 Task: Create a section Data Analytics Sprint and in the section, add a milestone Cloud Migration in the project VikingTech.
Action: Mouse moved to (81, 476)
Screenshot: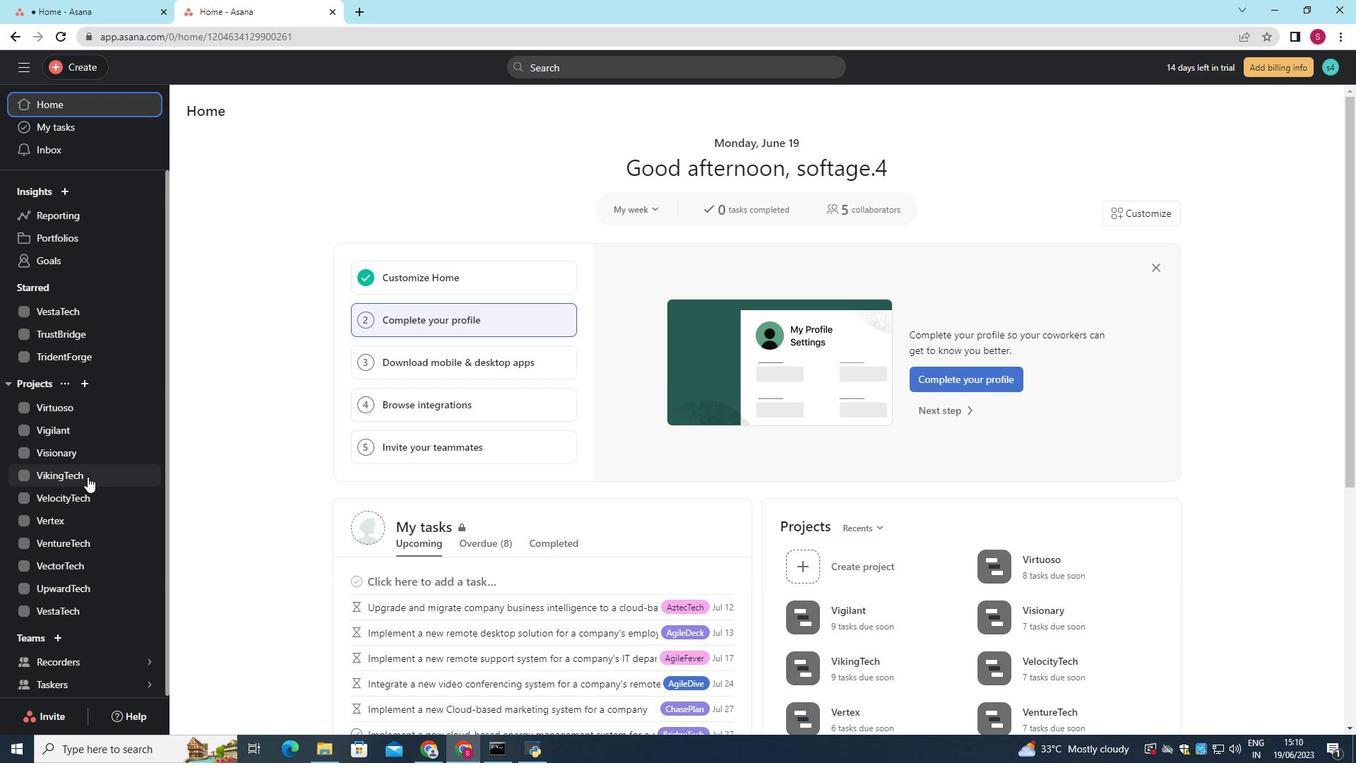 
Action: Mouse pressed left at (81, 476)
Screenshot: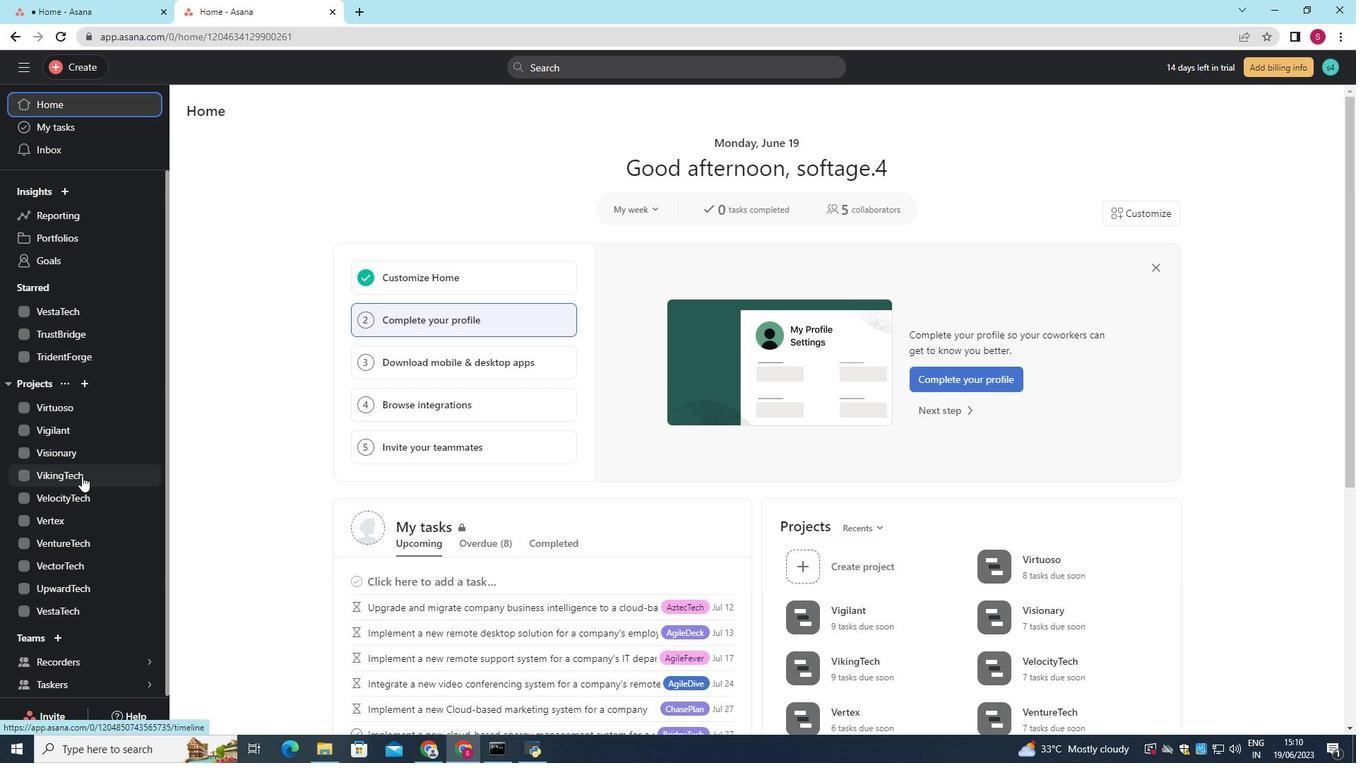 
Action: Mouse moved to (236, 592)
Screenshot: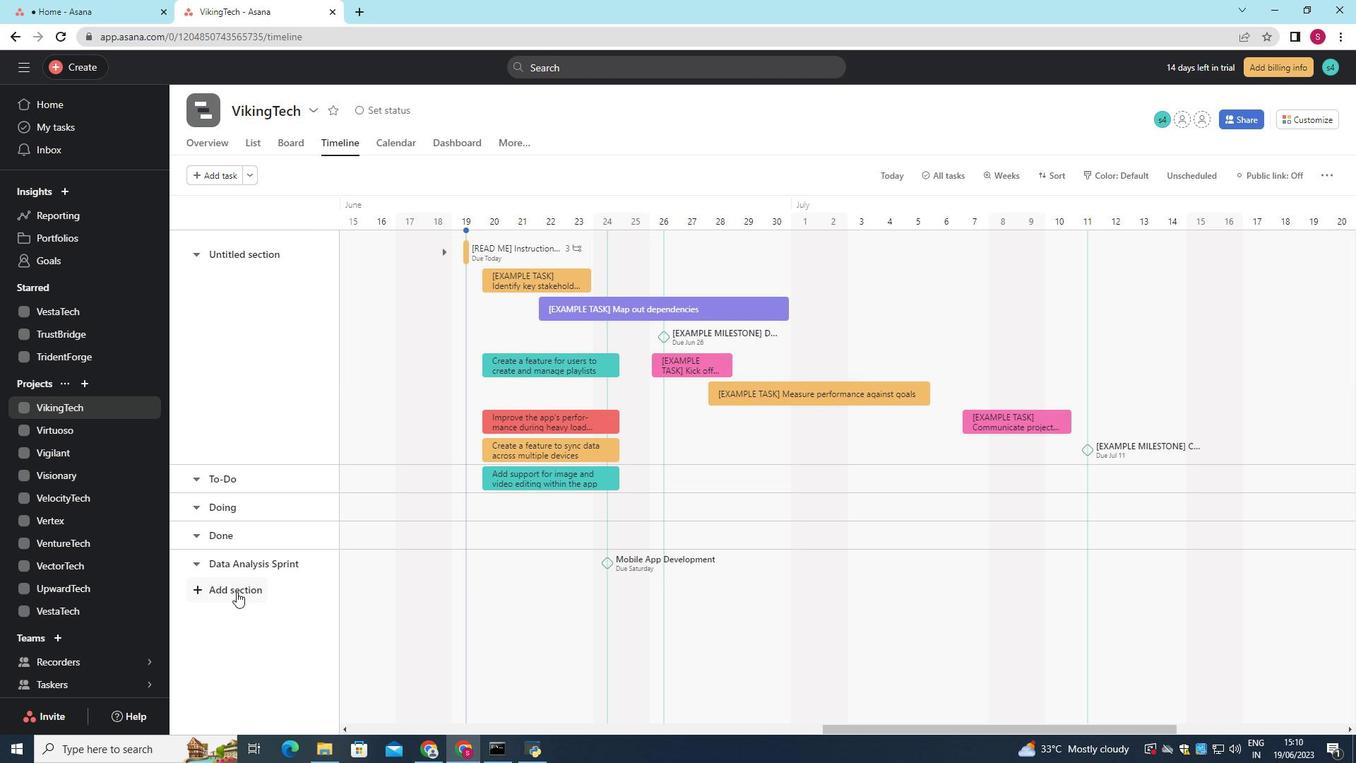 
Action: Mouse pressed left at (236, 592)
Screenshot: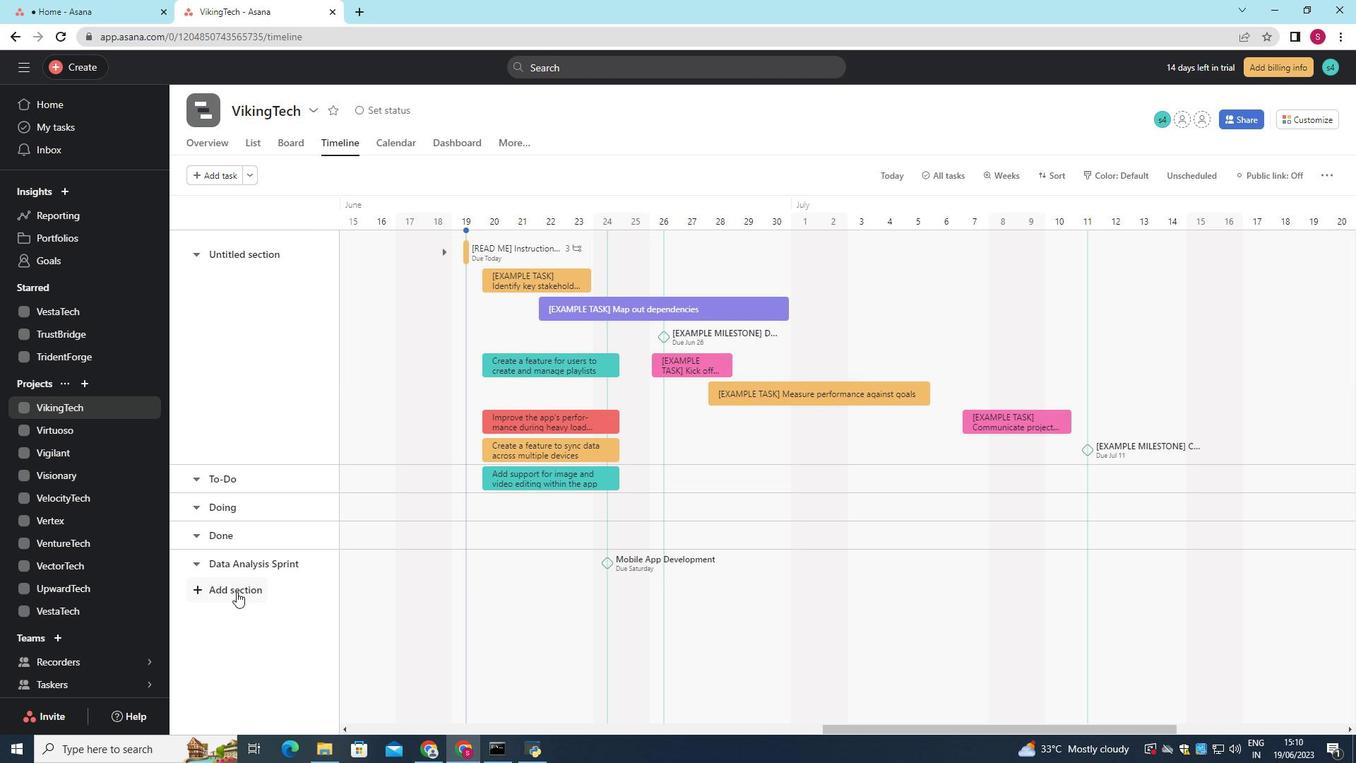 
Action: Mouse moved to (235, 592)
Screenshot: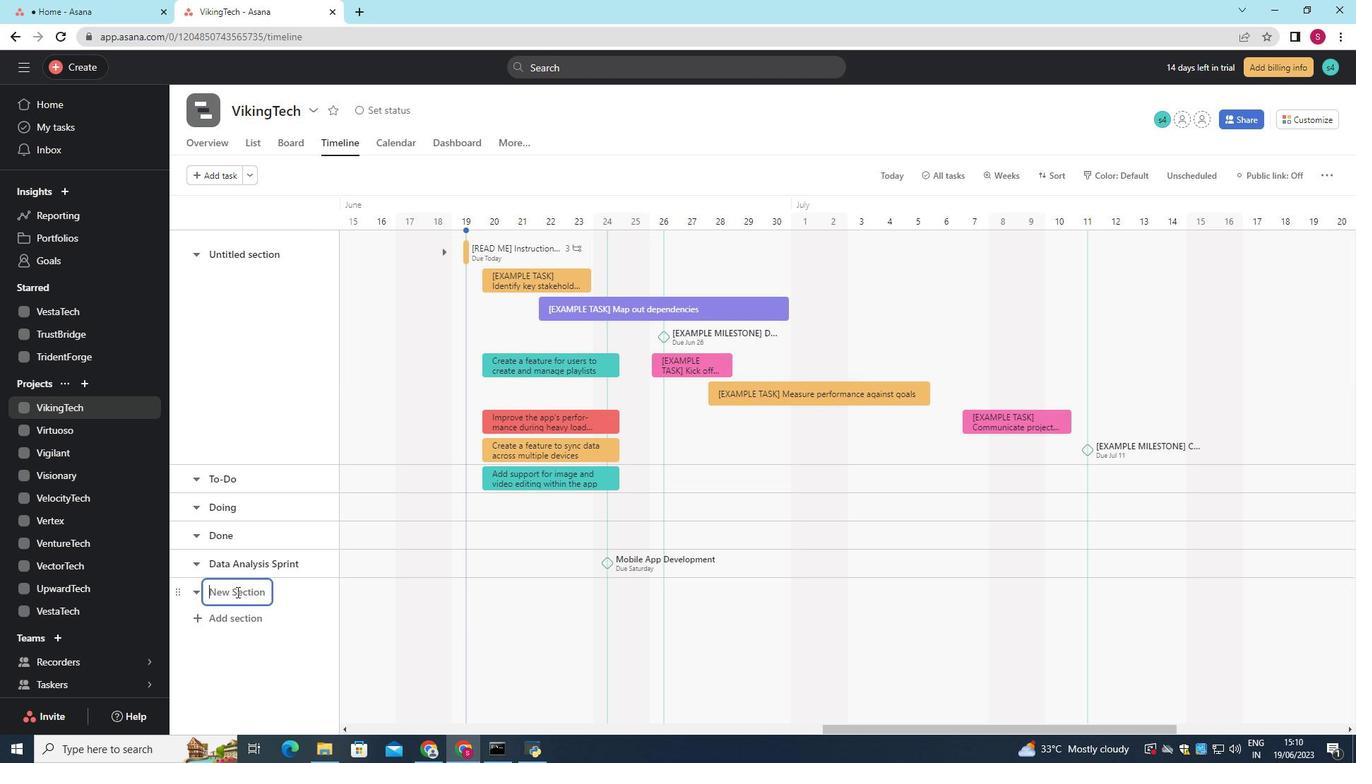 
Action: Key pressed <Key.shift>Data<Key.space><Key.shift>Analytics<Key.space><Key.shift>Sprint<Key.enter>
Screenshot: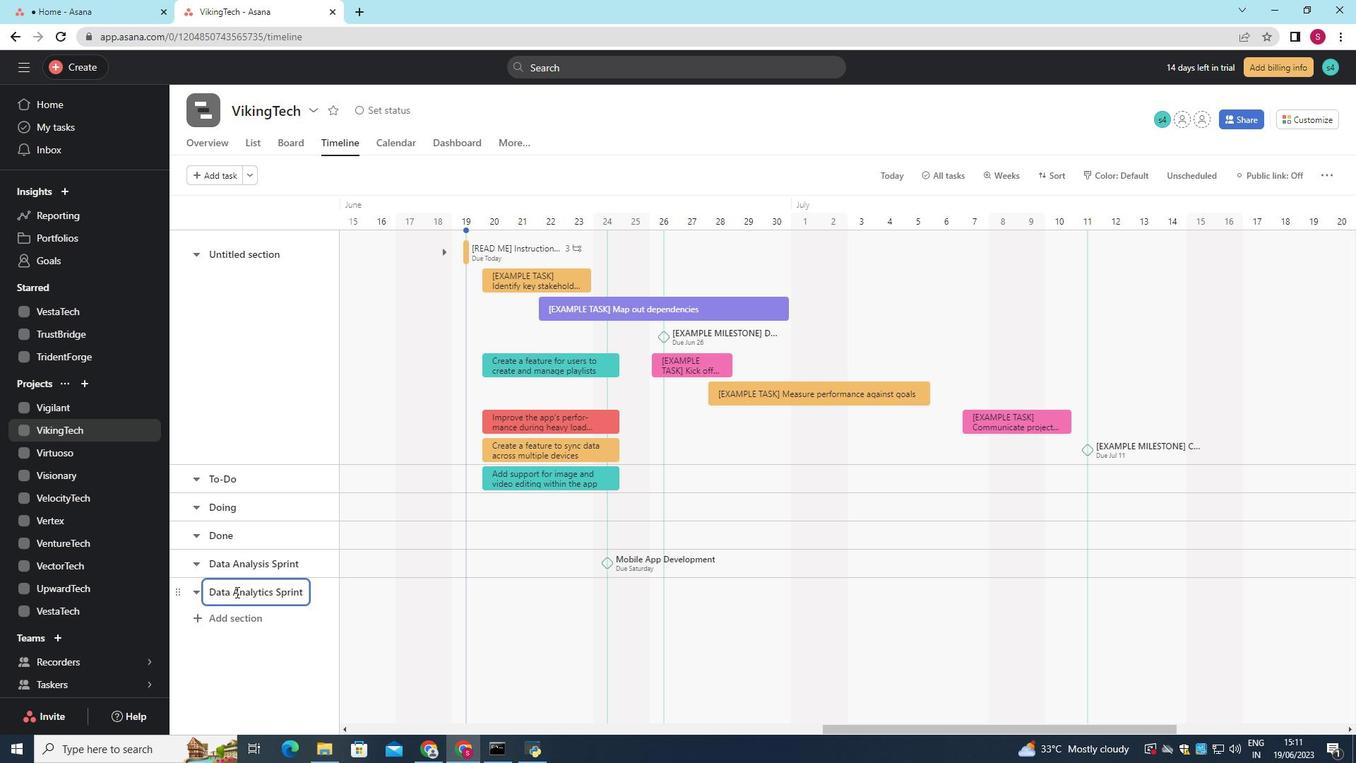 
Action: Mouse moved to (486, 595)
Screenshot: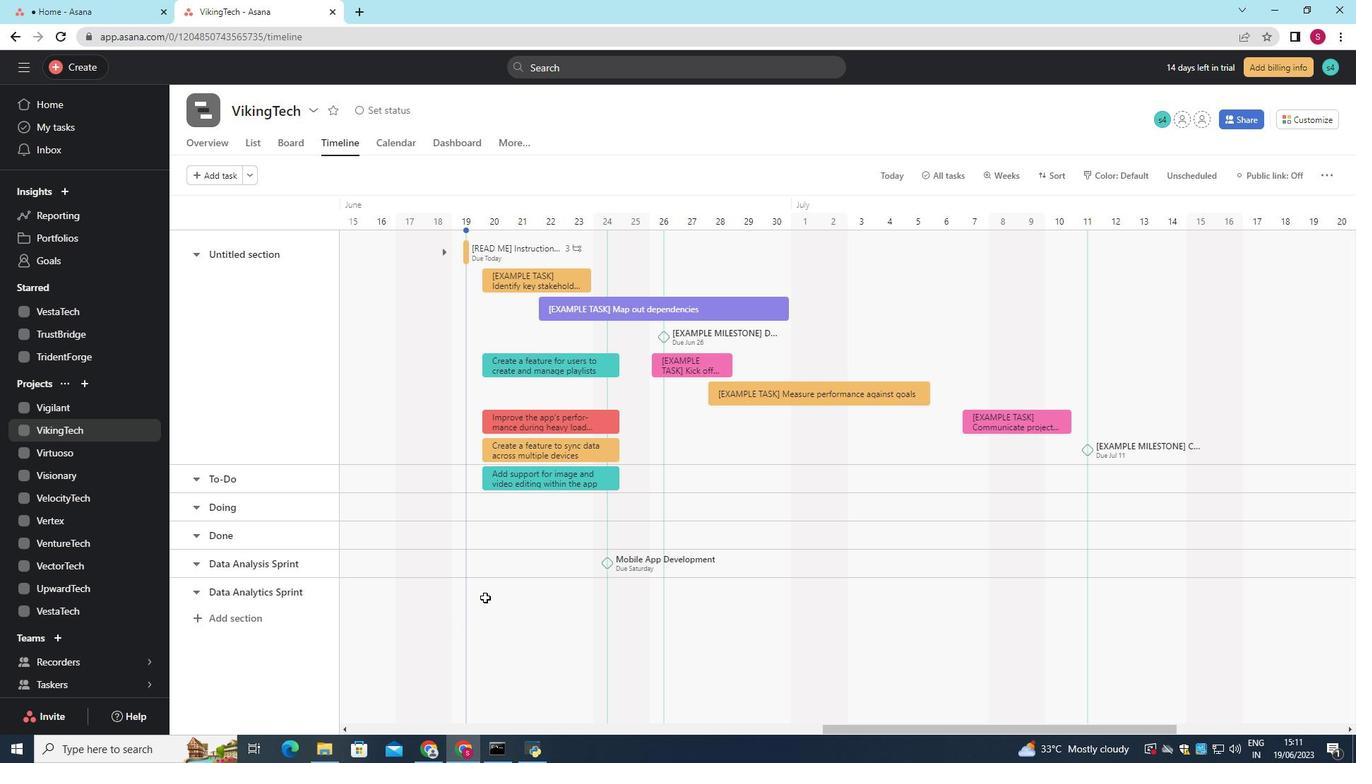 
Action: Mouse pressed left at (486, 595)
Screenshot: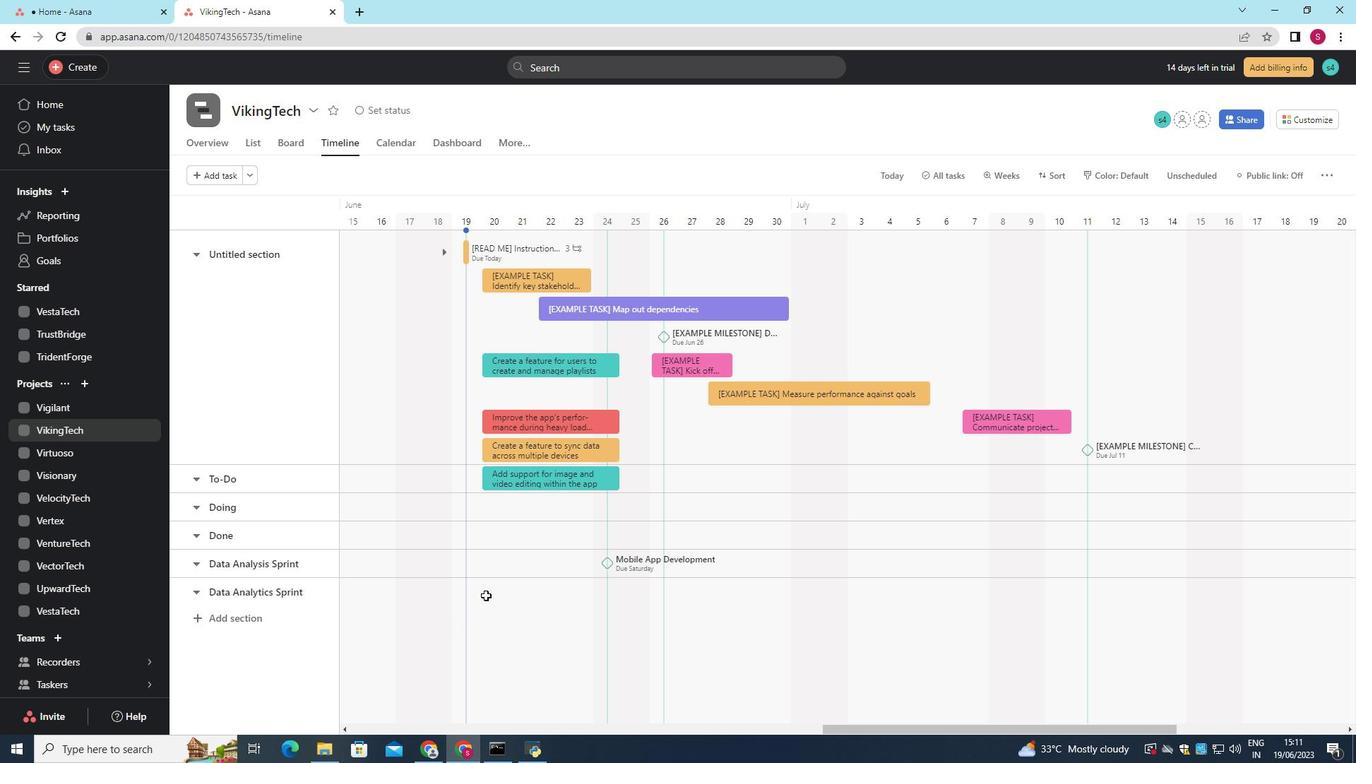 
Action: Key pressed <Key.shift>Cloud<Key.space><Key.shift>Migration
Screenshot: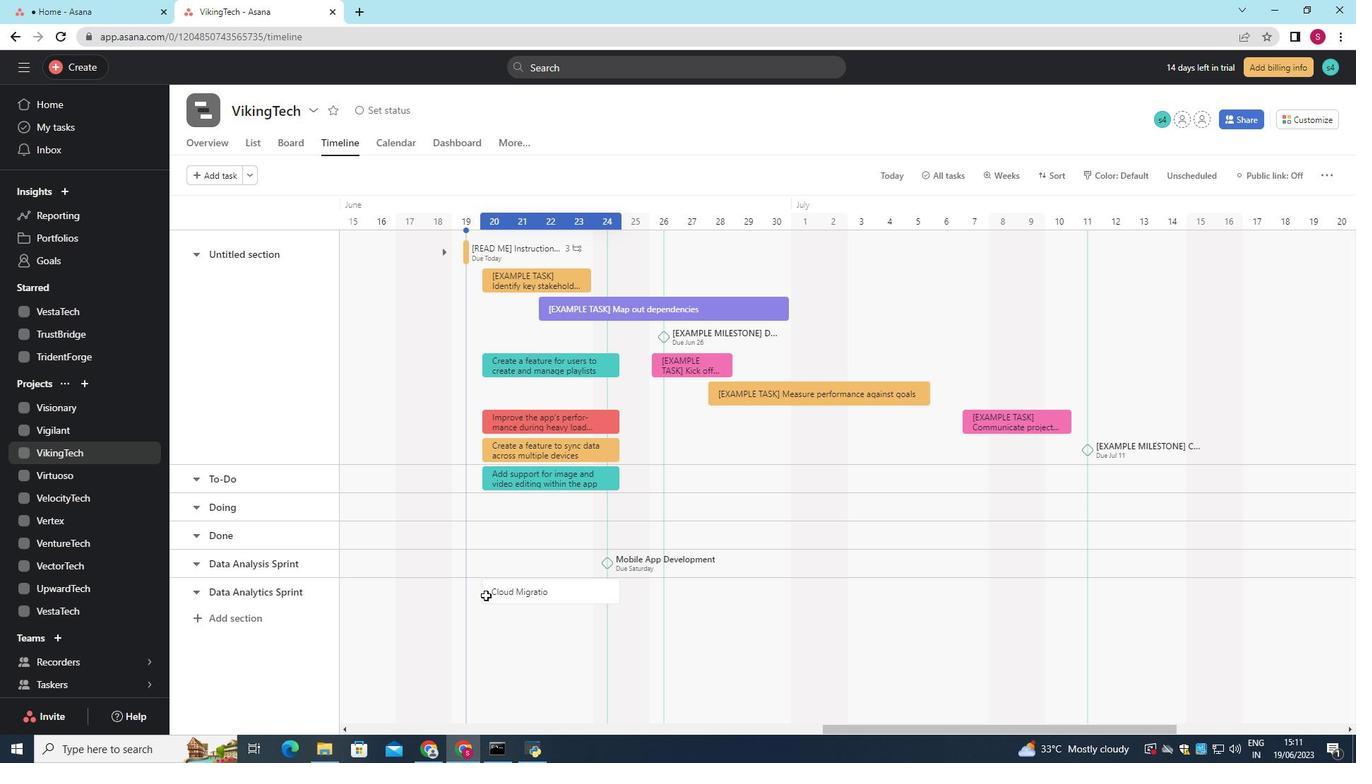 
Action: Mouse moved to (480, 592)
Screenshot: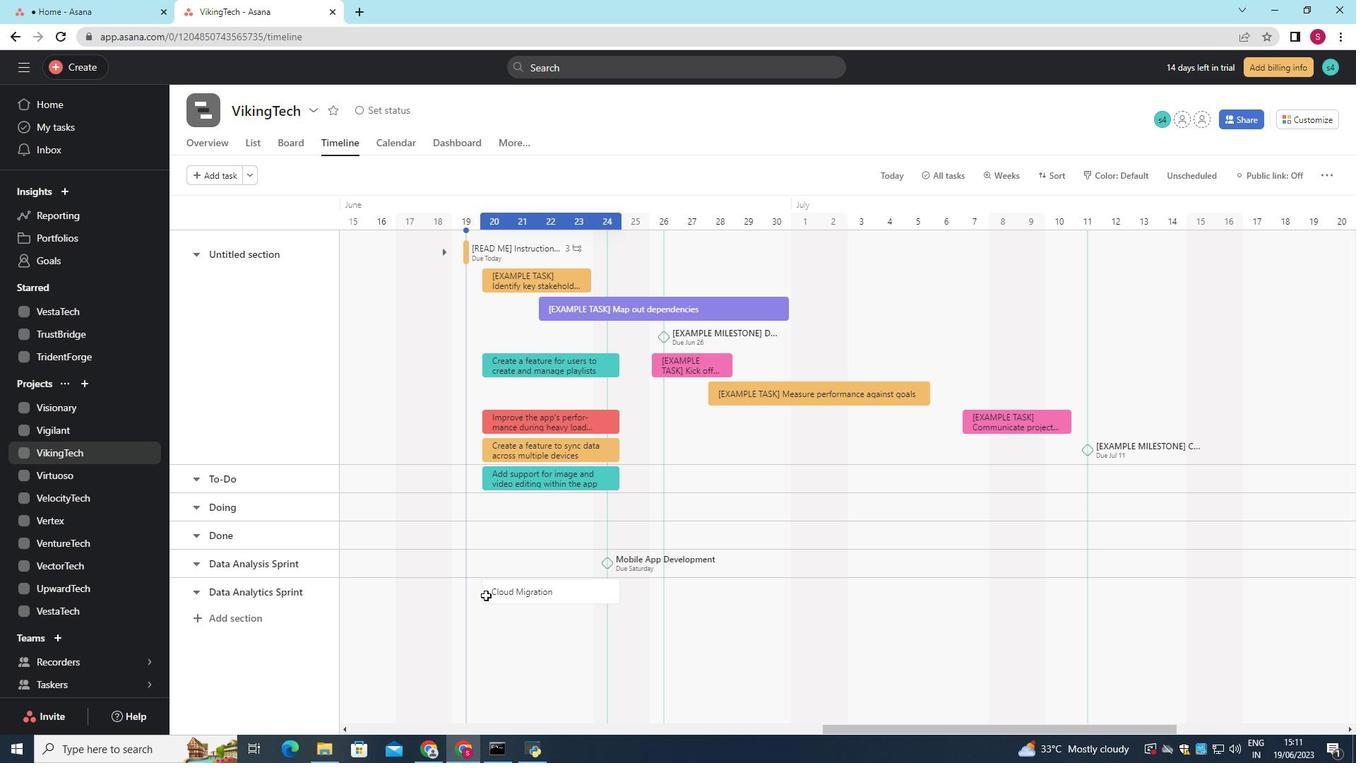 
Action: Key pressed <Key.enter>
Screenshot: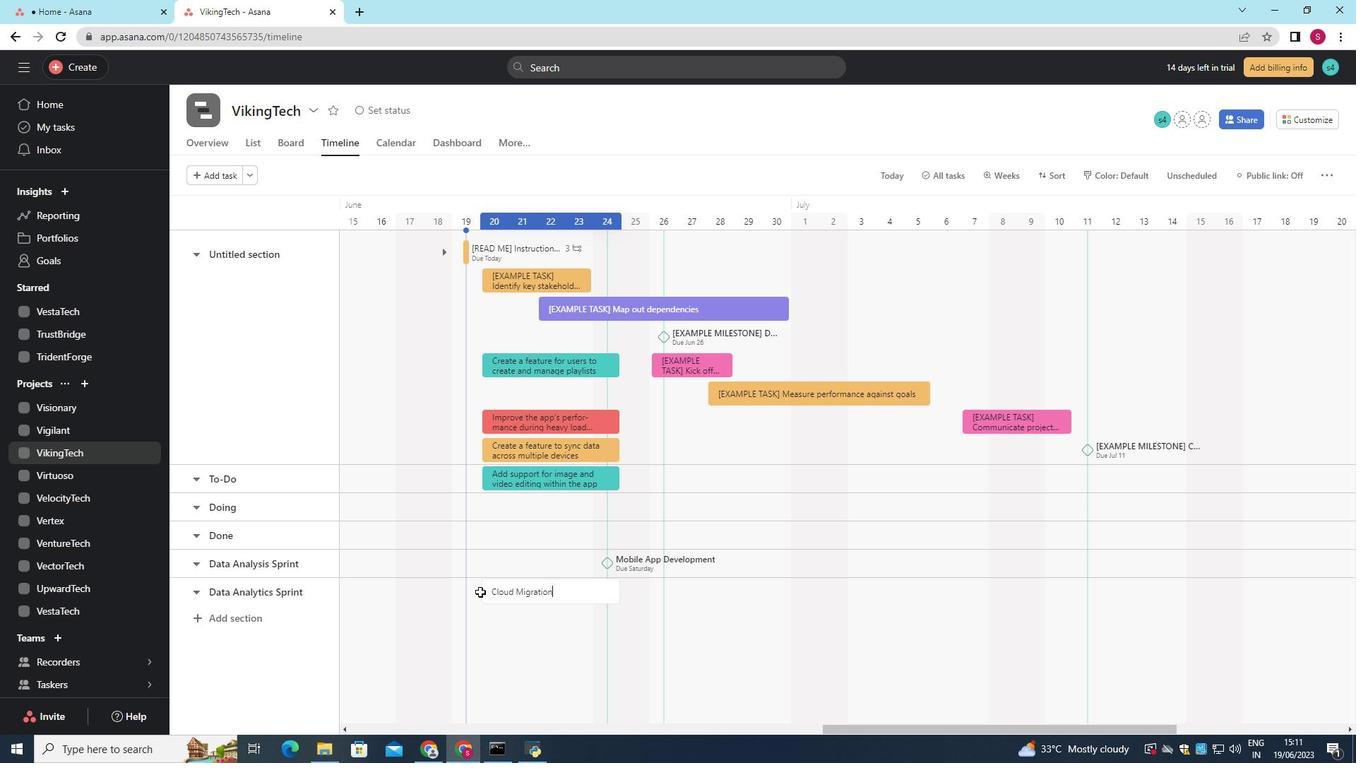 
Action: Mouse moved to (570, 605)
Screenshot: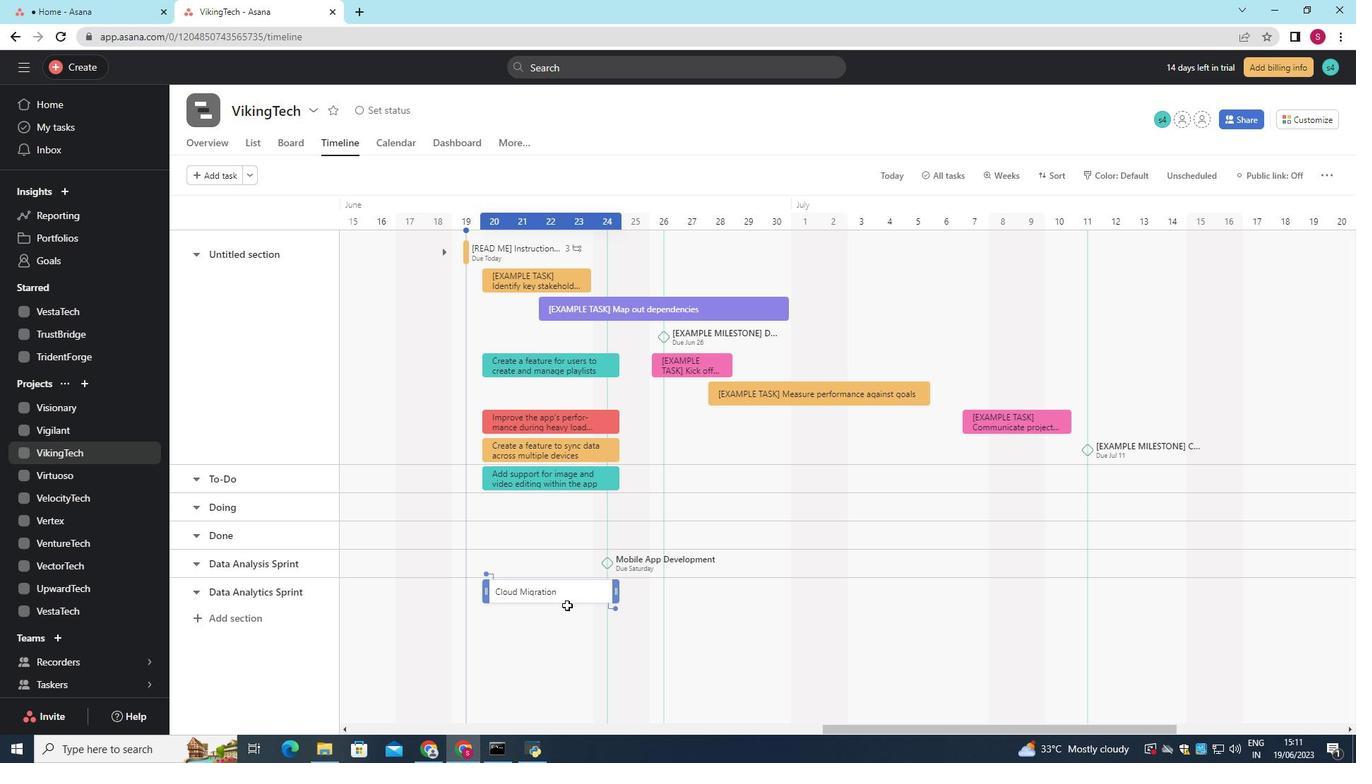 
Action: Mouse pressed right at (570, 605)
Screenshot: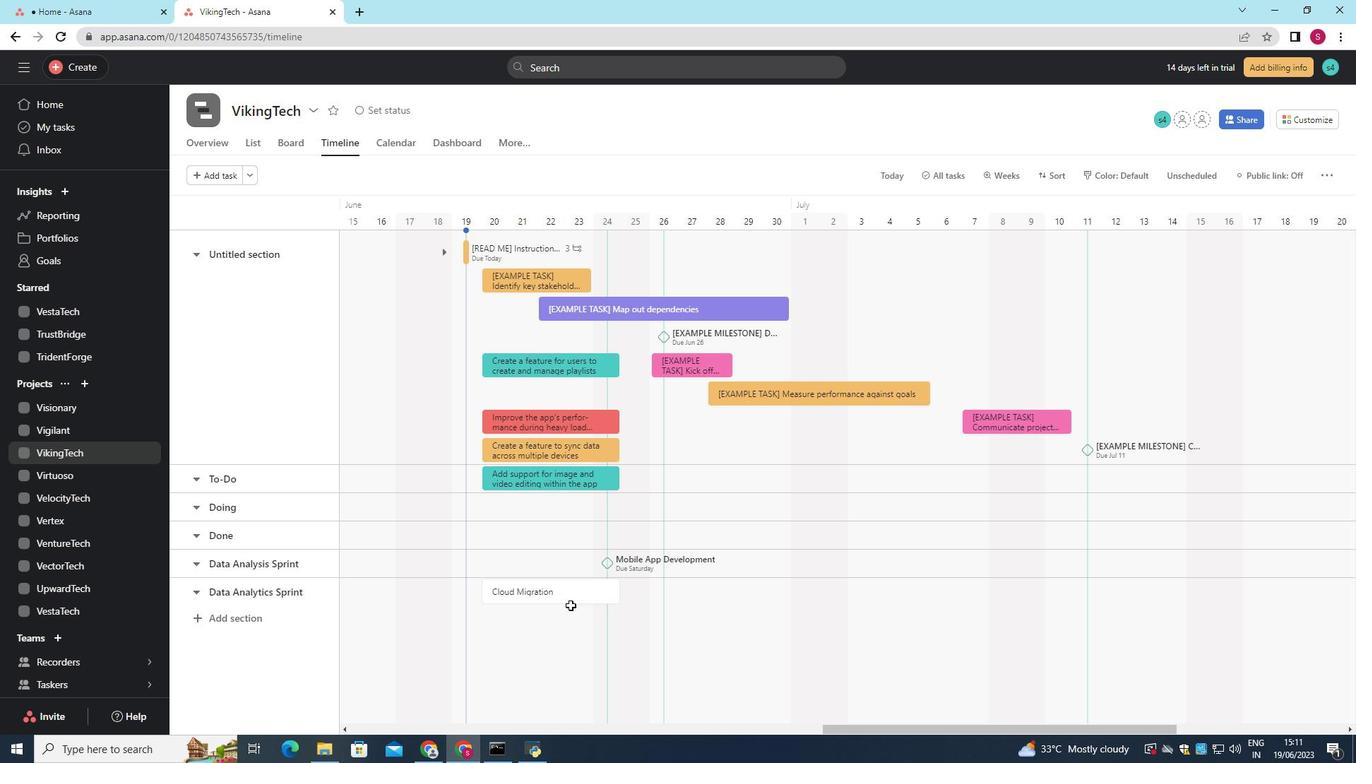 
Action: Mouse moved to (543, 673)
Screenshot: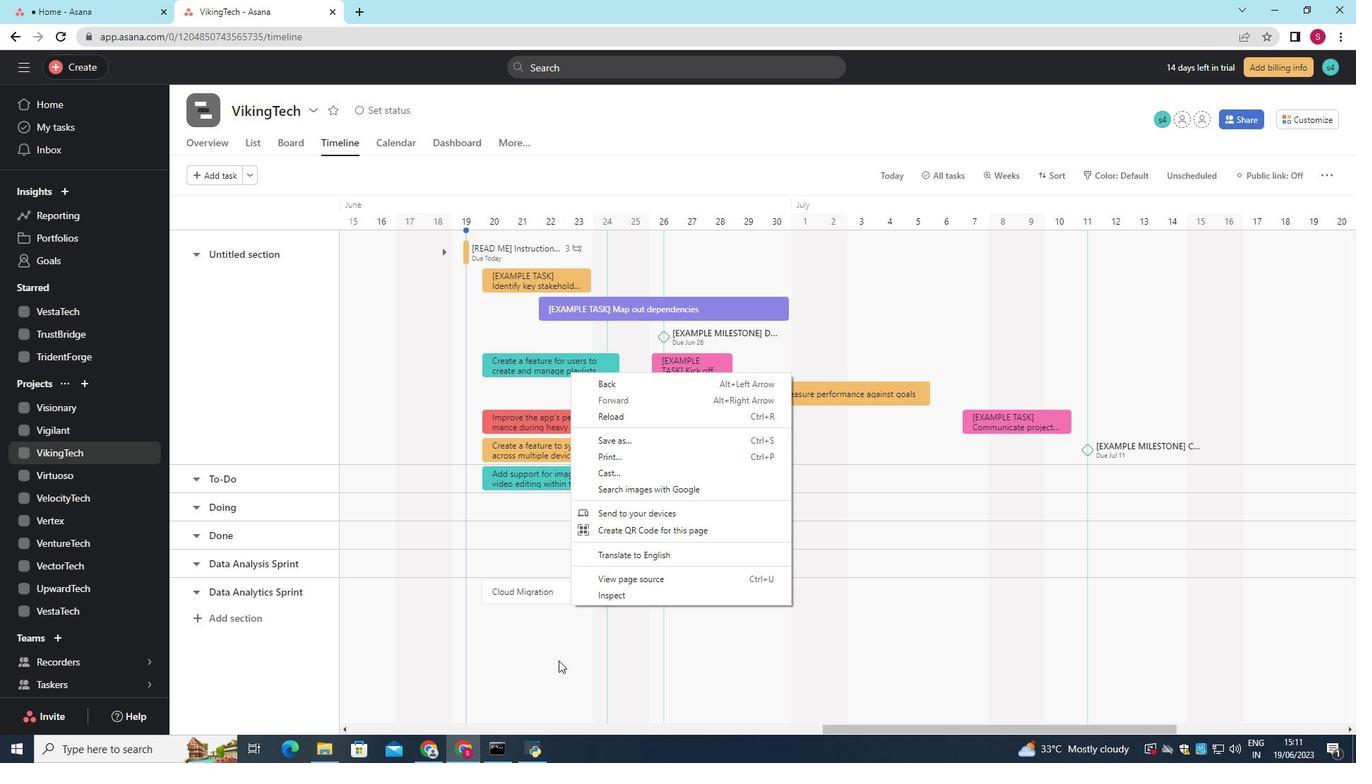 
Action: Mouse pressed left at (543, 673)
Screenshot: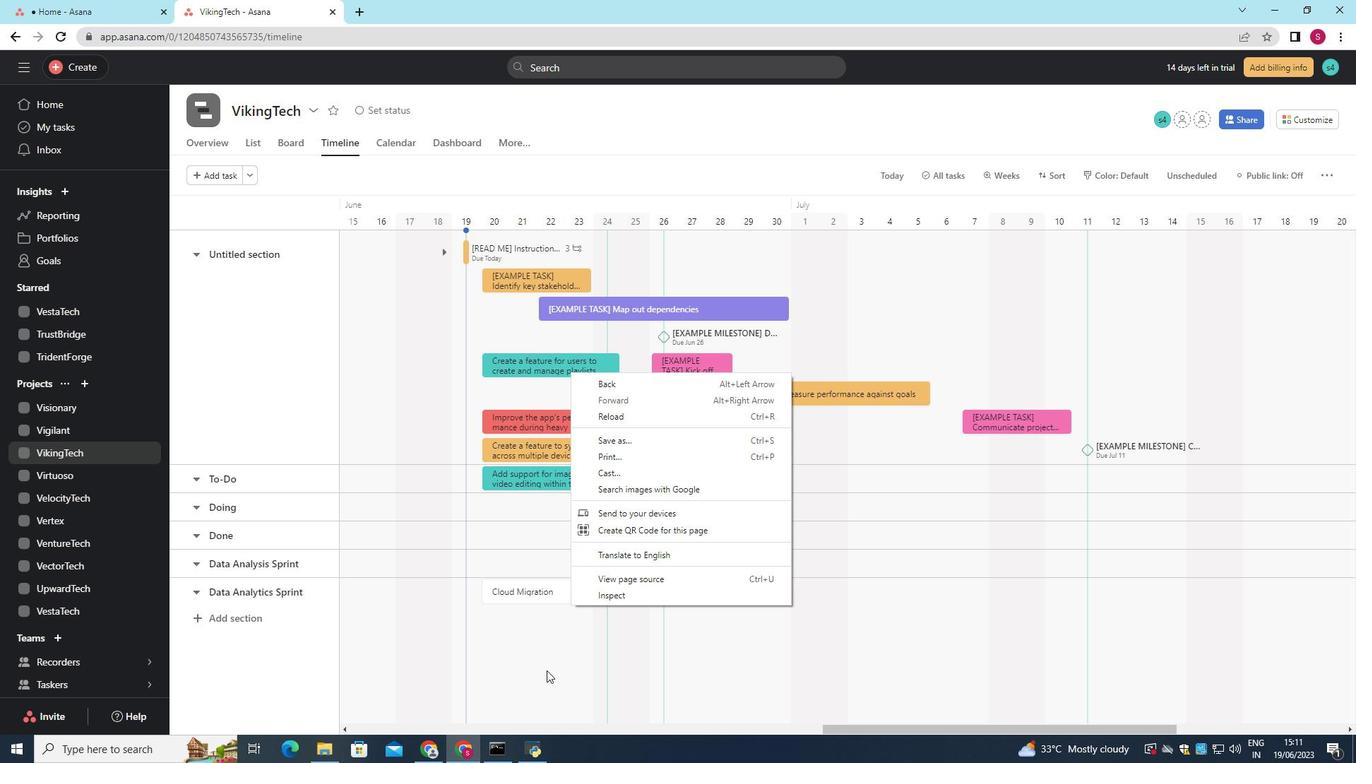 
Action: Mouse moved to (575, 585)
Screenshot: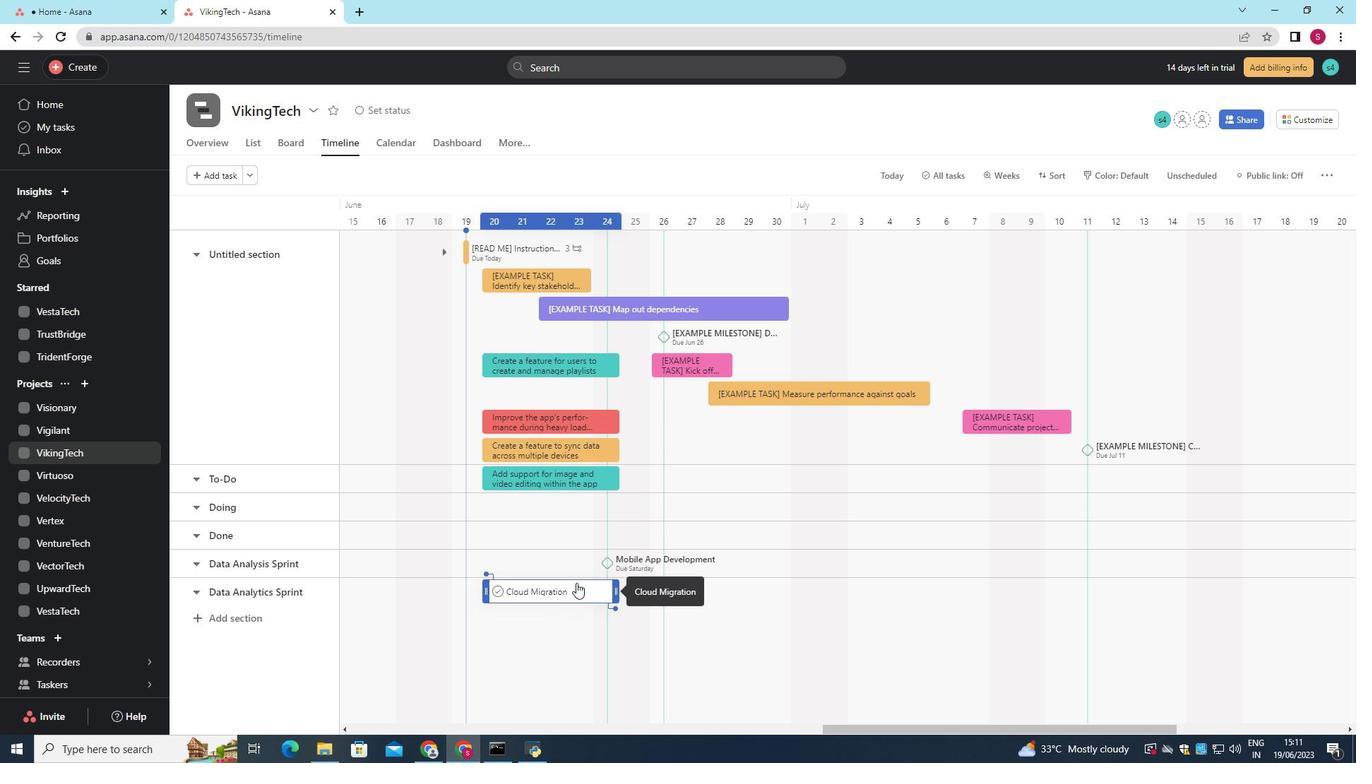 
Action: Mouse pressed right at (575, 585)
Screenshot: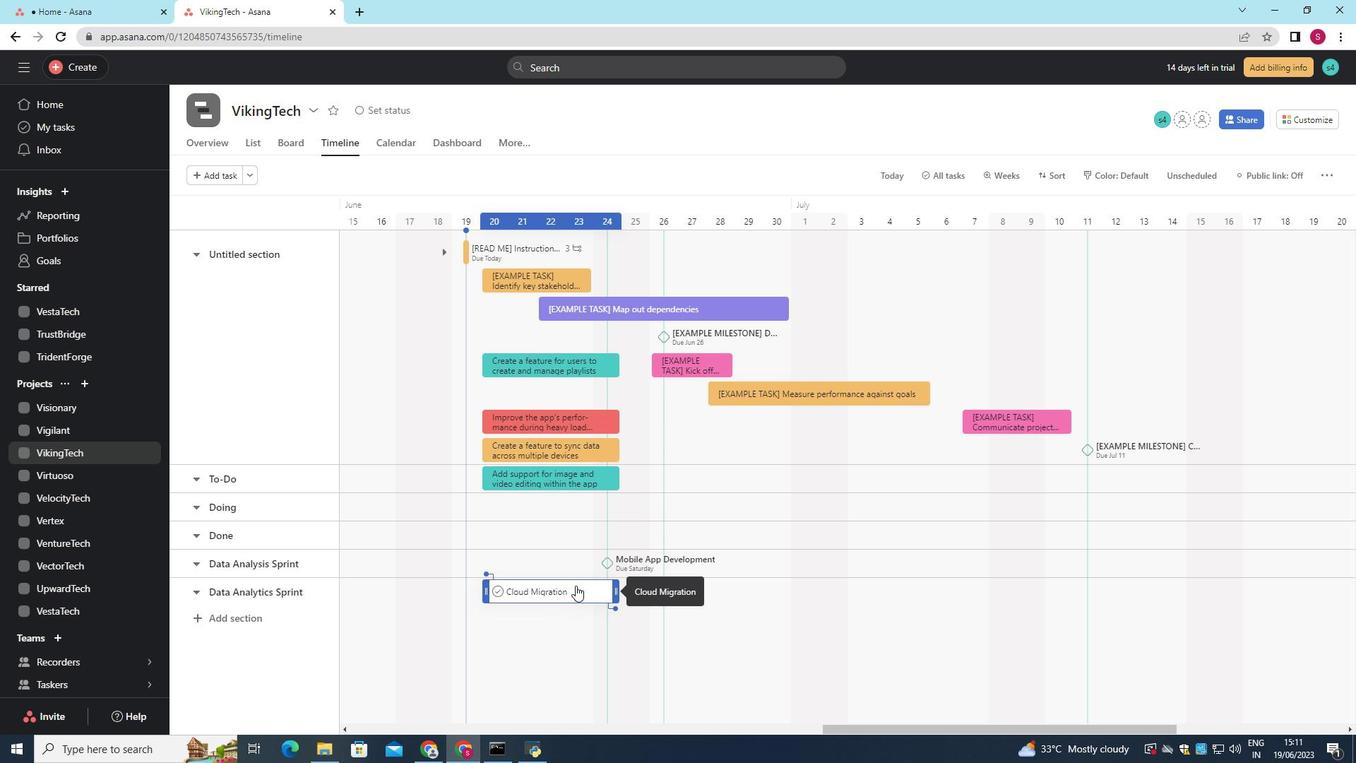 
Action: Mouse moved to (615, 517)
Screenshot: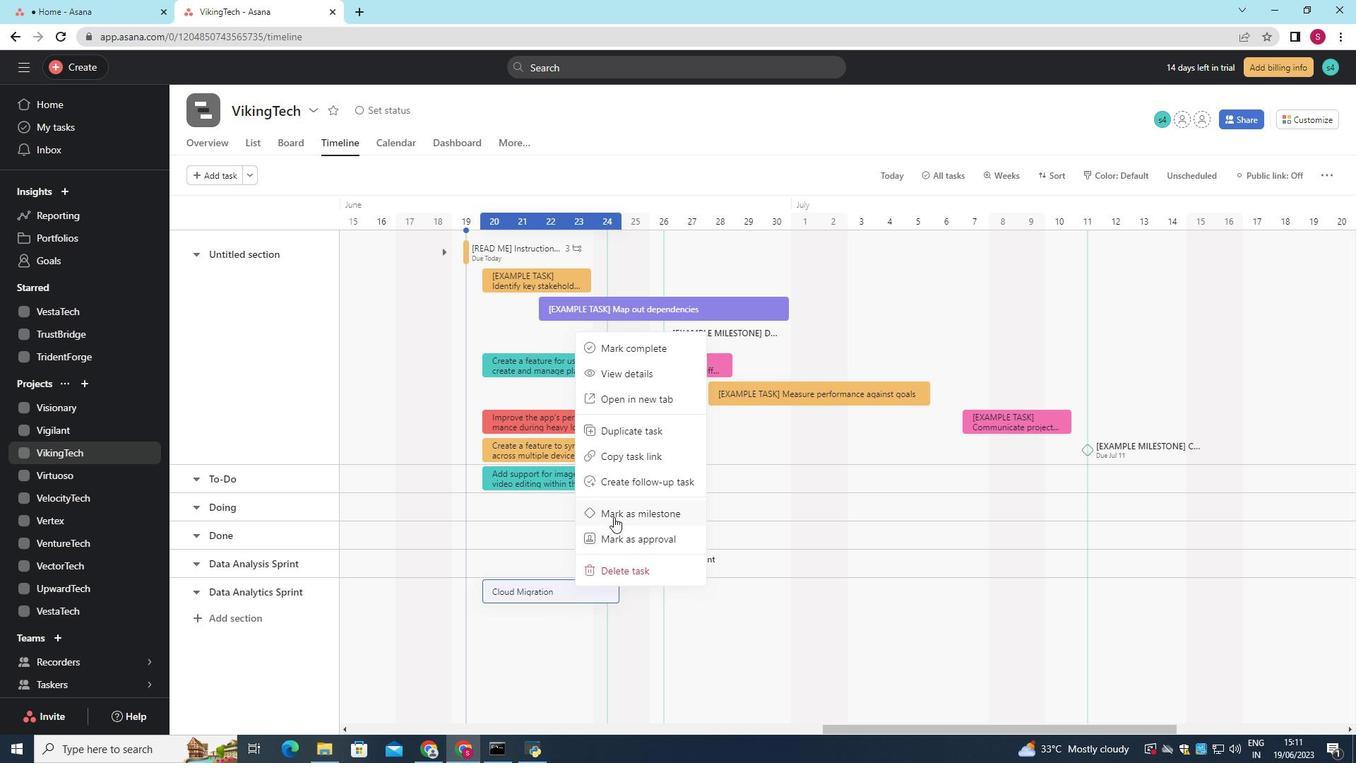 
Action: Mouse pressed left at (615, 517)
Screenshot: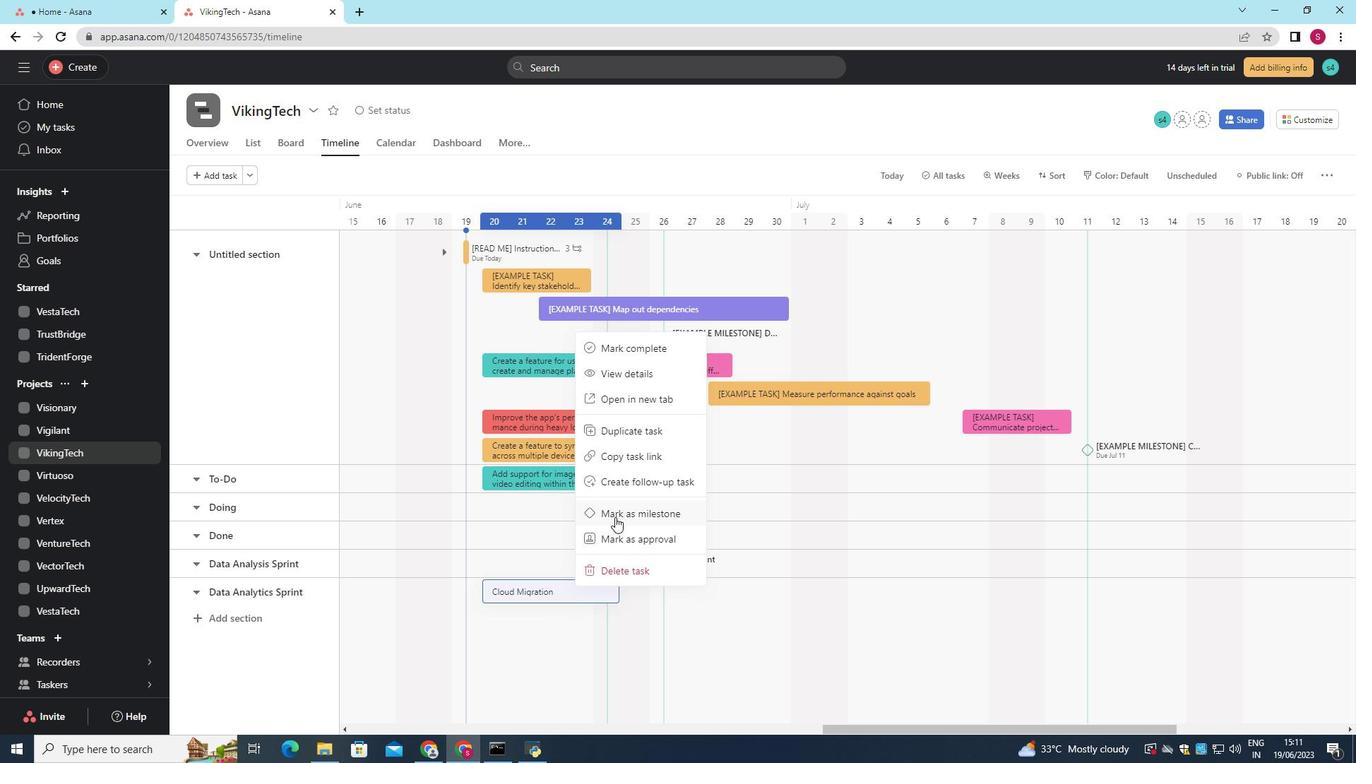 
Action: Mouse moved to (615, 517)
Screenshot: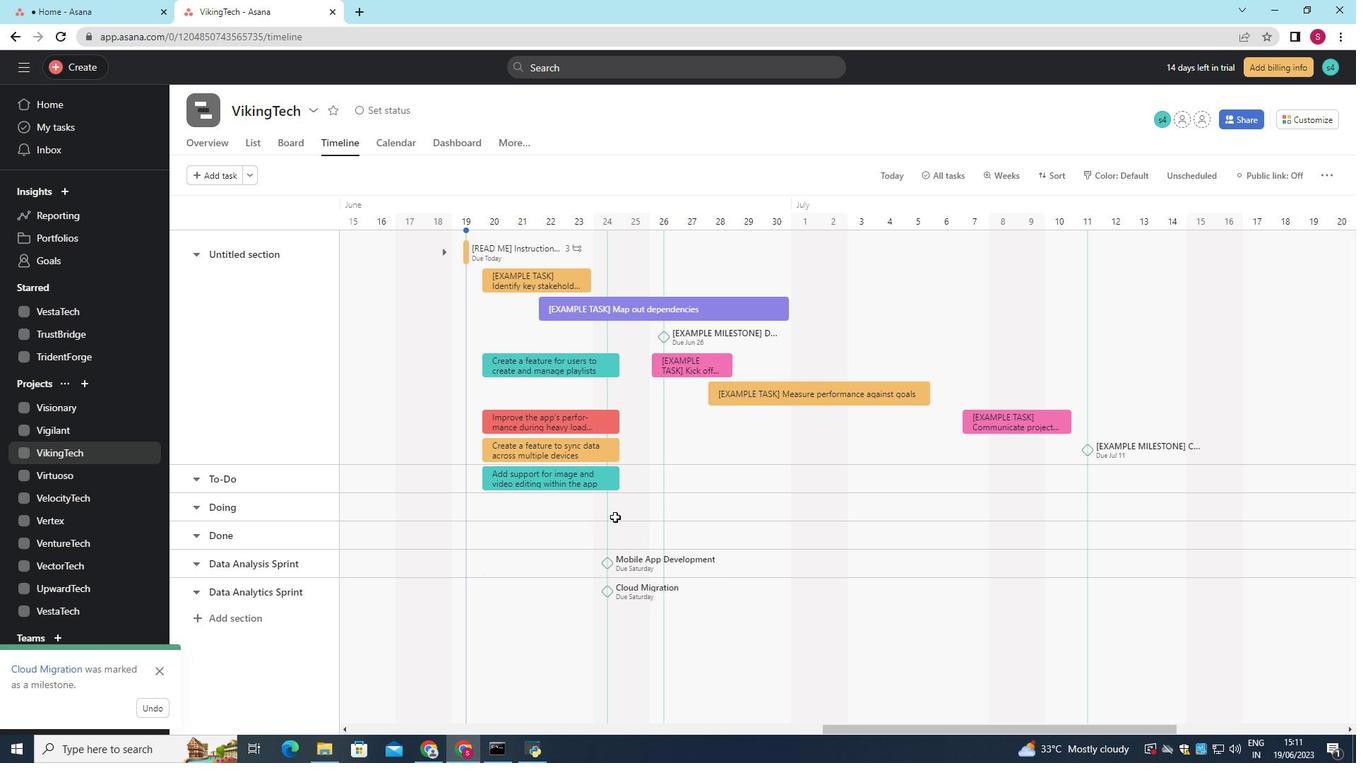 
